 Task: For heading Calibri with Bold.  font size for heading24,  'Change the font style of data to'Bell MT.  and font size to 16,  Change the alignment of both headline & data to Align middle & Align Center.  In the sheet  auditingSalesTrends_2023
Action: Mouse moved to (115, 117)
Screenshot: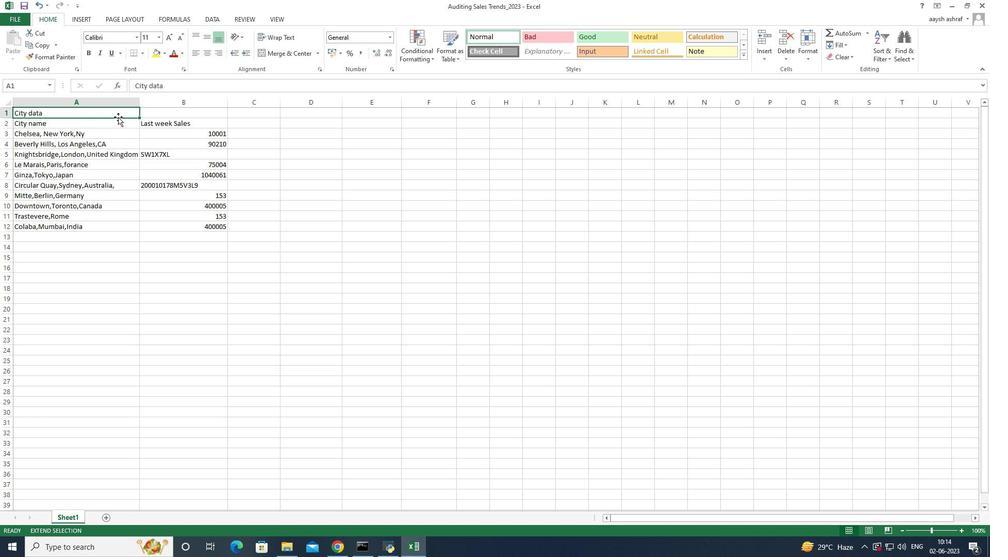 
Action: Key pressed <Key.shift_r>
Screenshot: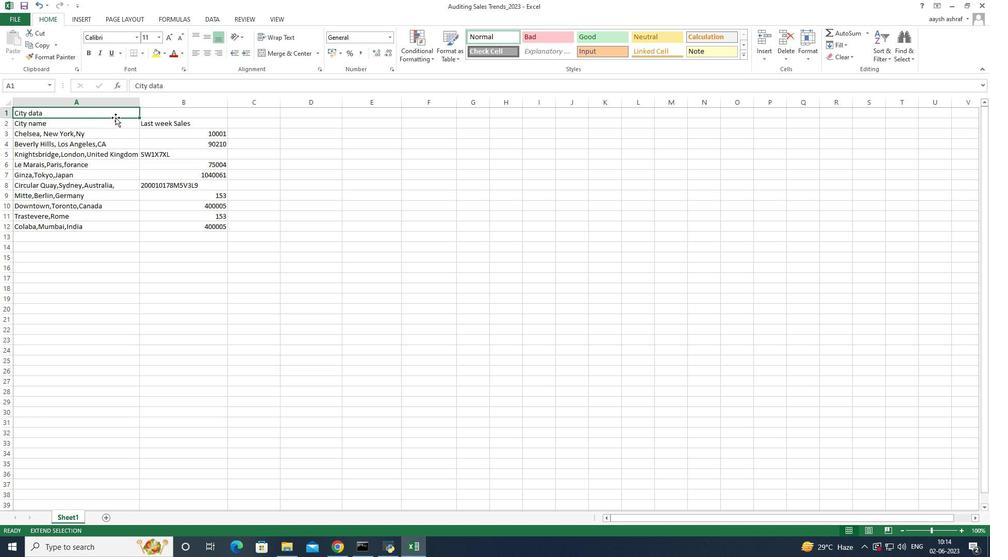 
Action: Mouse moved to (114, 119)
Screenshot: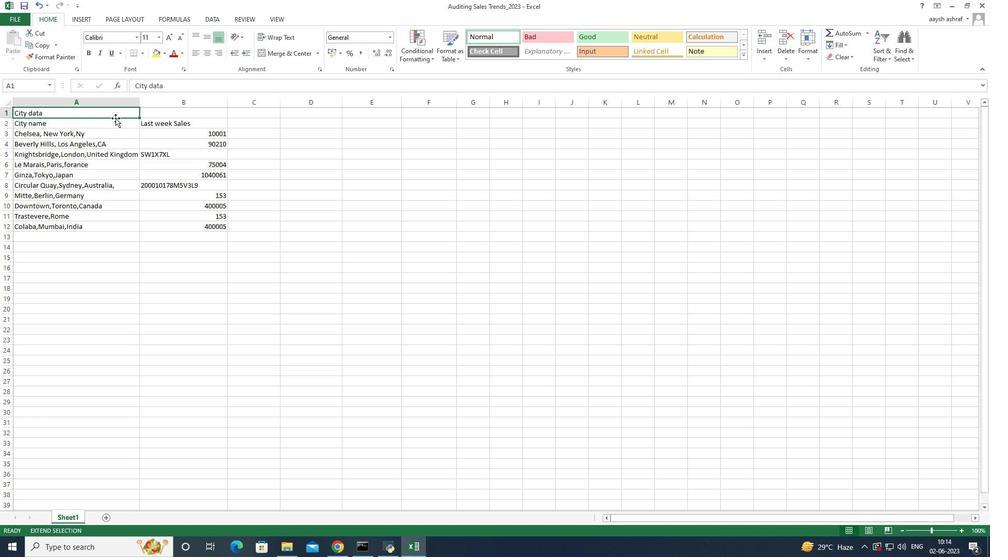 
Action: Key pressed <Key.shift_r>
Screenshot: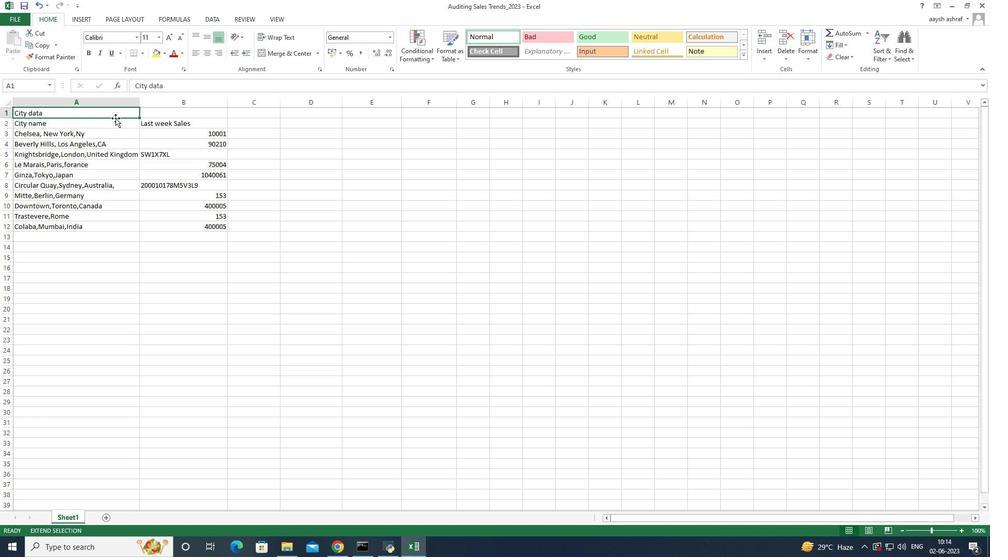 
Action: Mouse moved to (107, 123)
Screenshot: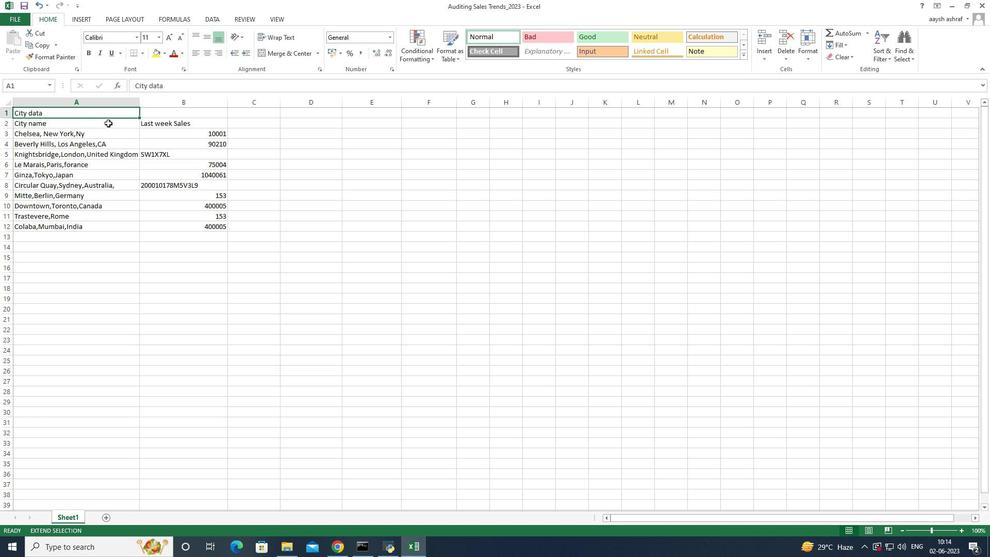 
Action: Key pressed <Key.shift_r><Key.shift_r><Key.shift_r><Key.shift_r><Key.shift_r><Key.shift_r><Key.right><Key.right><Key.shift_r><Key.shift_r><Key.shift_r><Key.shift_r><Key.shift_r><Key.shift_r><Key.shift_r><Key.shift_r><Key.shift_r><Key.shift_r><Key.shift_r><Key.shift_r><Key.shift_r><Key.shift_r><Key.shift_r><Key.shift_r><Key.left>
Screenshot: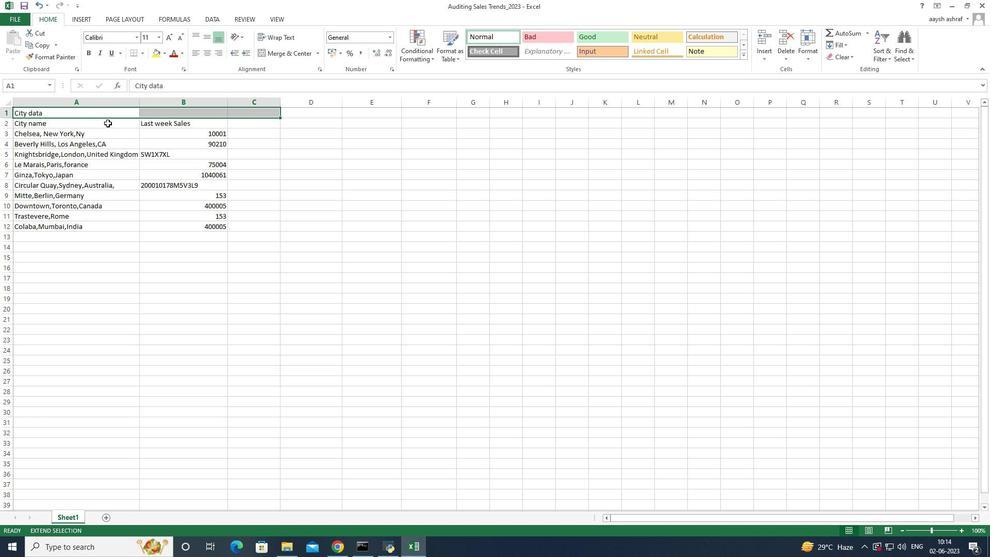
Action: Mouse moved to (288, 52)
Screenshot: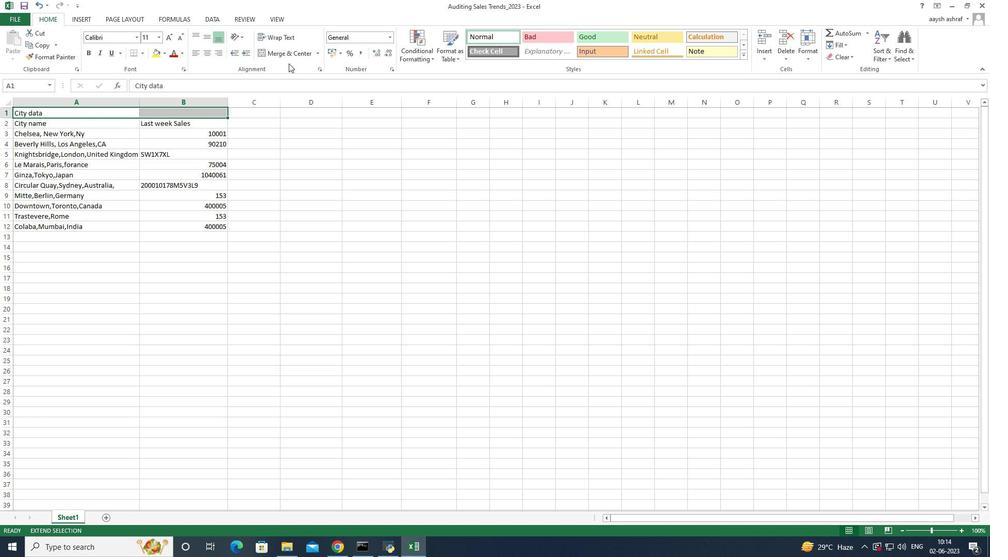 
Action: Mouse pressed left at (288, 52)
Screenshot: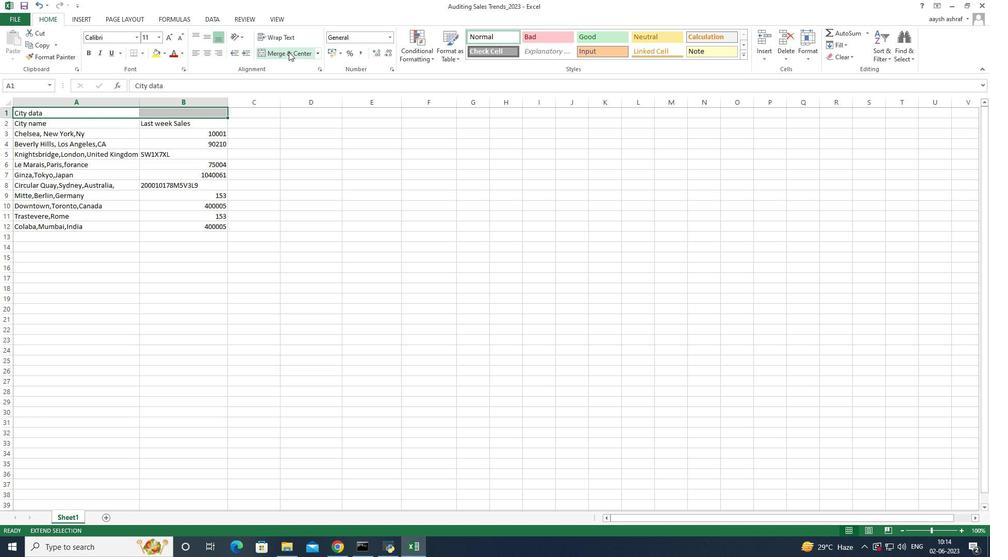 
Action: Mouse moved to (135, 39)
Screenshot: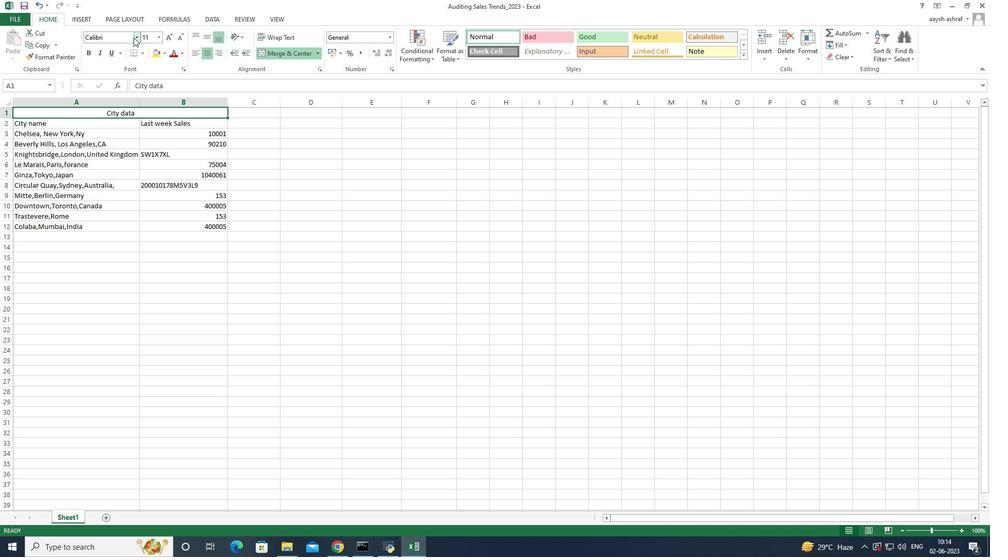 
Action: Mouse pressed left at (135, 39)
Screenshot: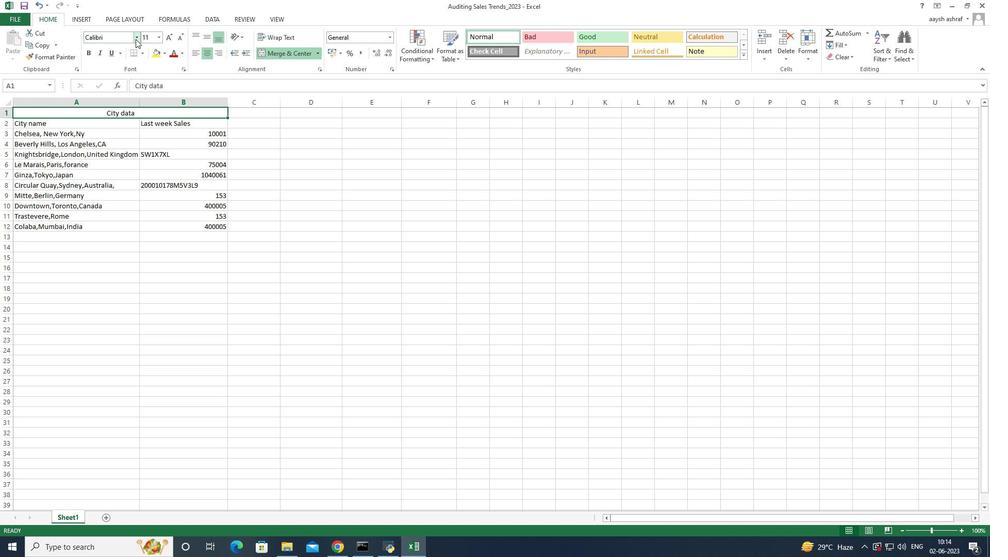 
Action: Mouse moved to (136, 76)
Screenshot: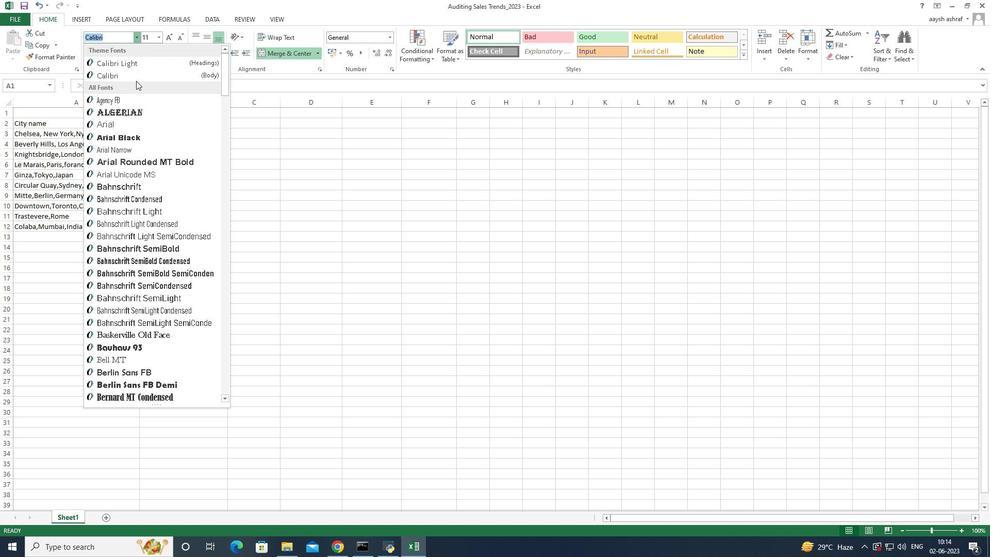 
Action: Mouse pressed left at (136, 76)
Screenshot: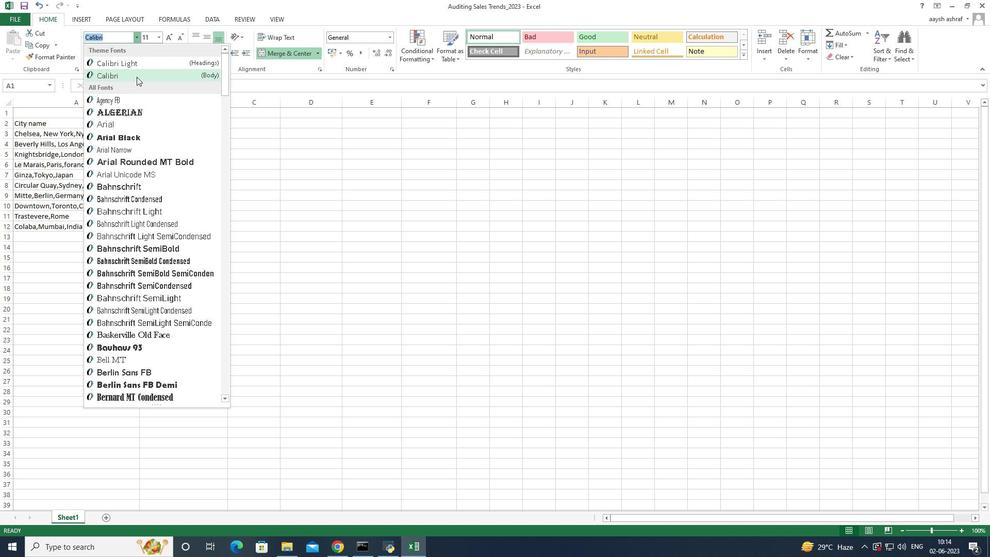 
Action: Mouse moved to (92, 56)
Screenshot: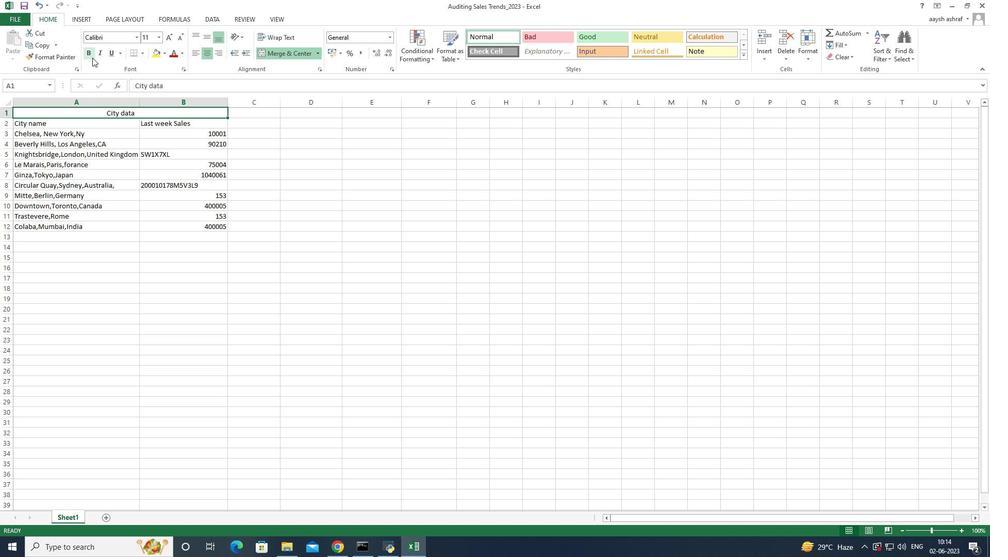 
Action: Mouse pressed left at (92, 56)
Screenshot: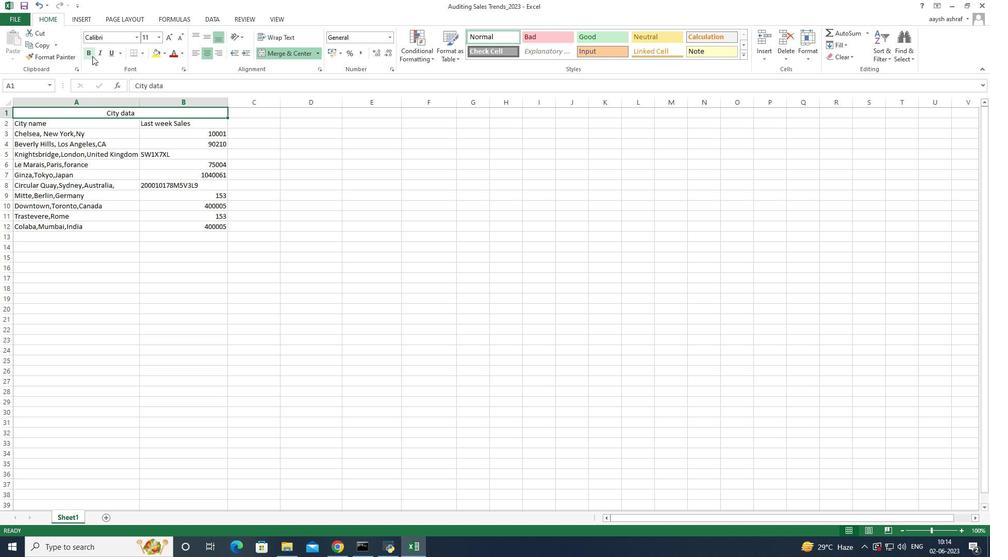 
Action: Mouse moved to (158, 37)
Screenshot: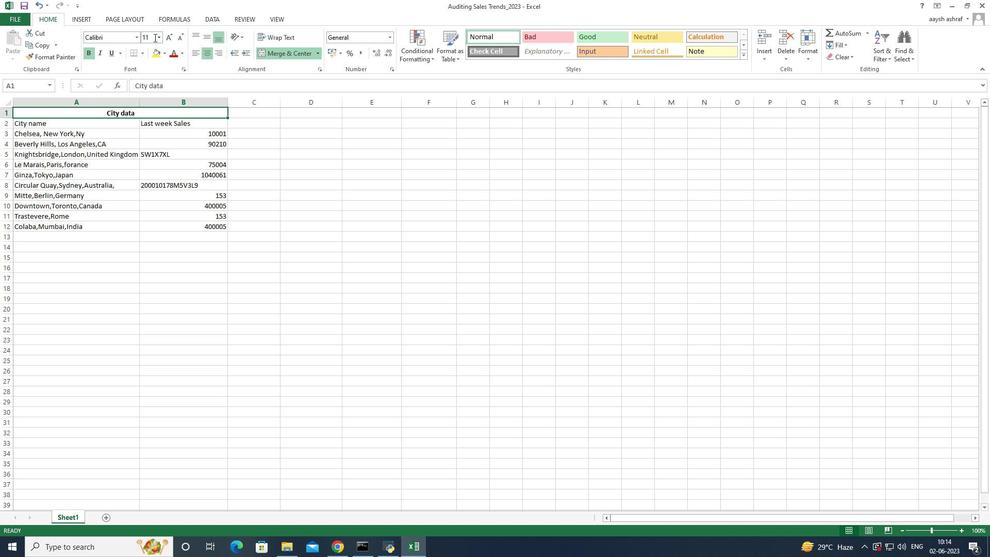 
Action: Mouse pressed left at (158, 37)
Screenshot: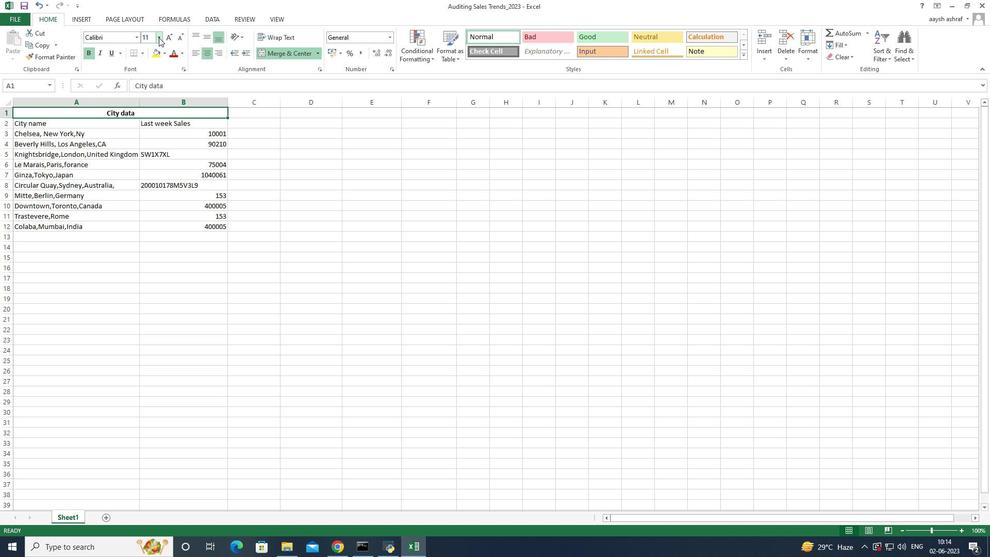 
Action: Mouse moved to (146, 149)
Screenshot: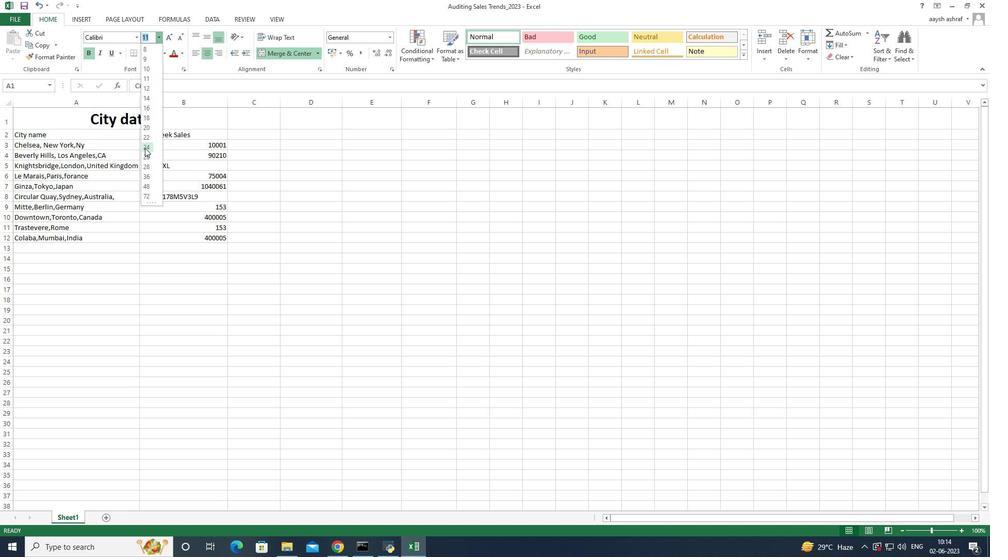 
Action: Mouse pressed left at (146, 149)
Screenshot: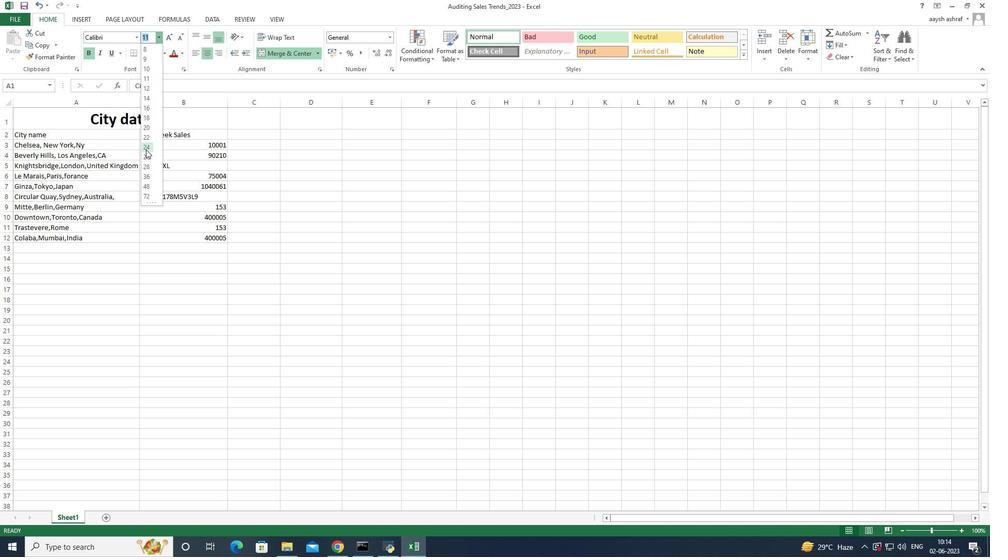 
Action: Mouse moved to (31, 253)
Screenshot: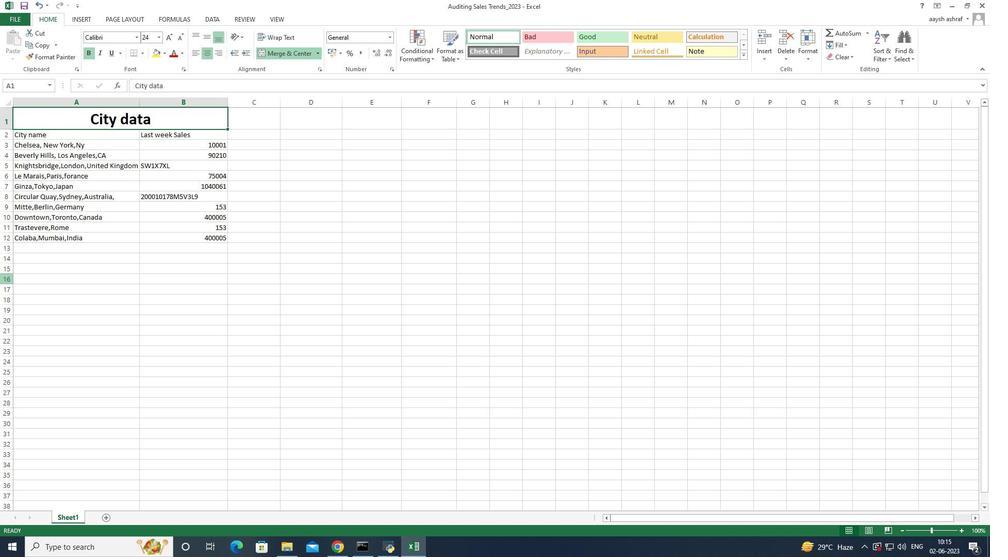 
Action: Mouse pressed left at (31, 253)
Screenshot: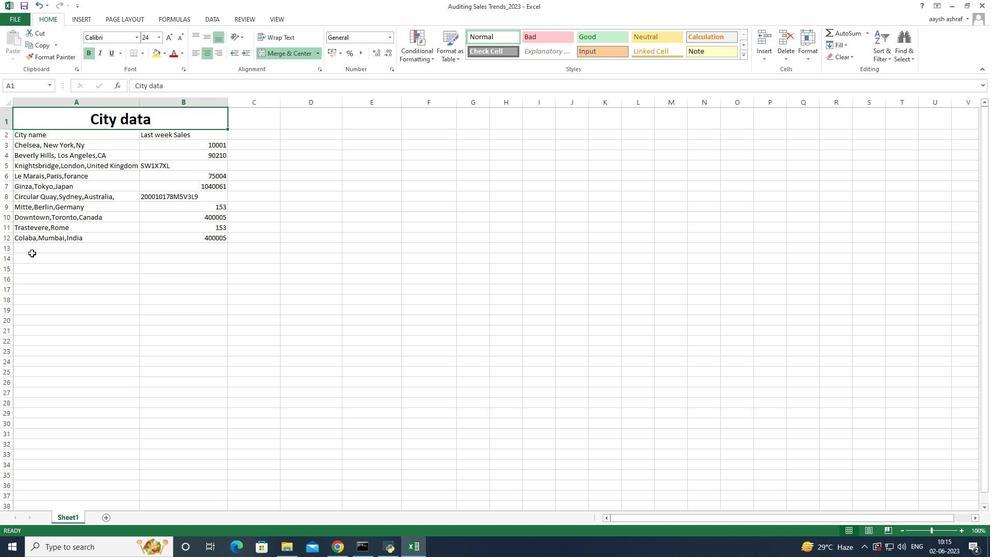 
Action: Mouse moved to (119, 184)
Screenshot: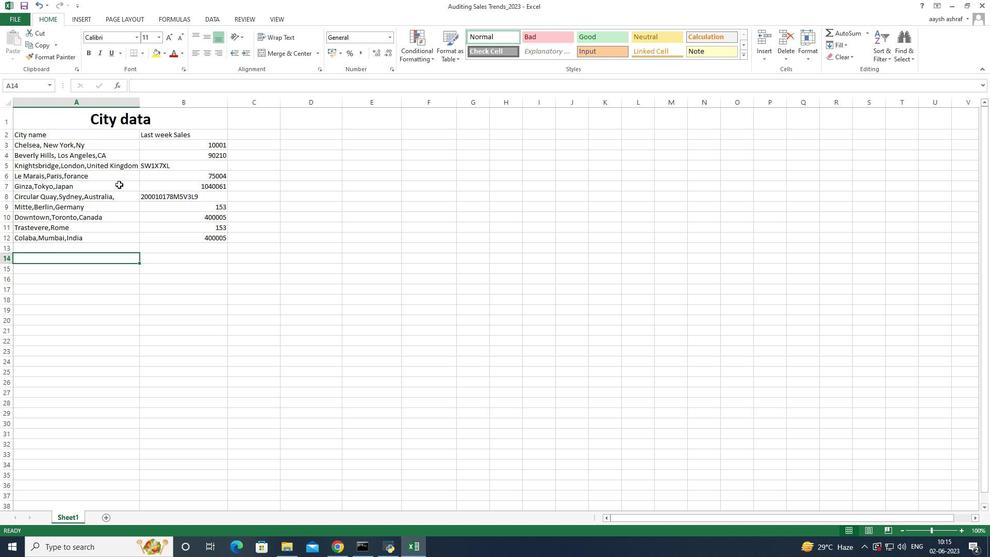 
Action: Mouse pressed left at (119, 184)
Screenshot: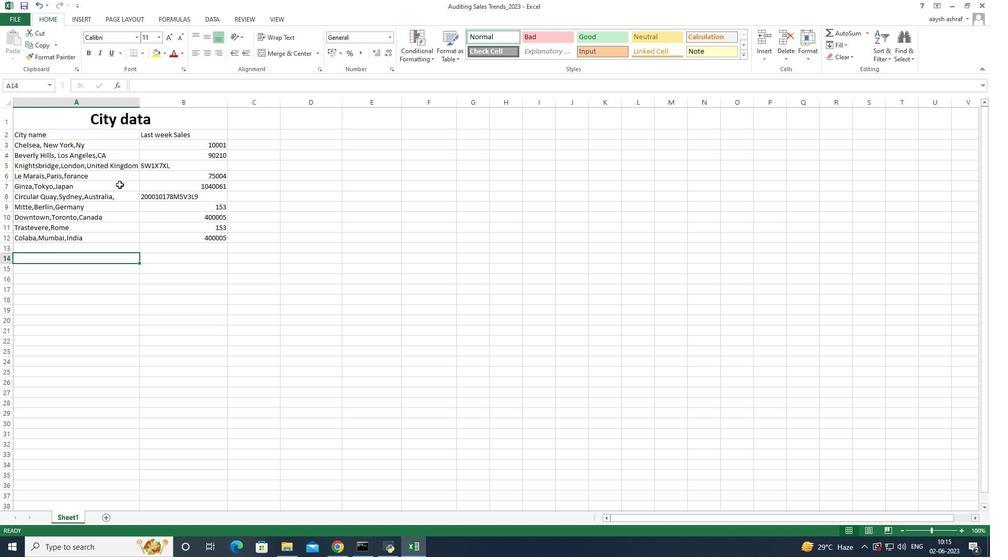 
Action: Mouse moved to (36, 131)
Screenshot: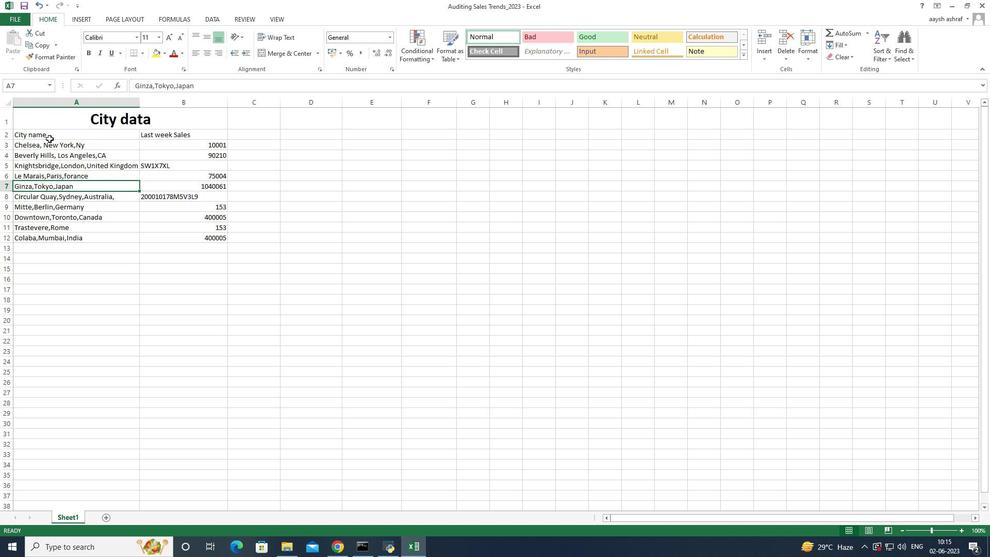 
Action: Mouse pressed left at (36, 131)
Screenshot: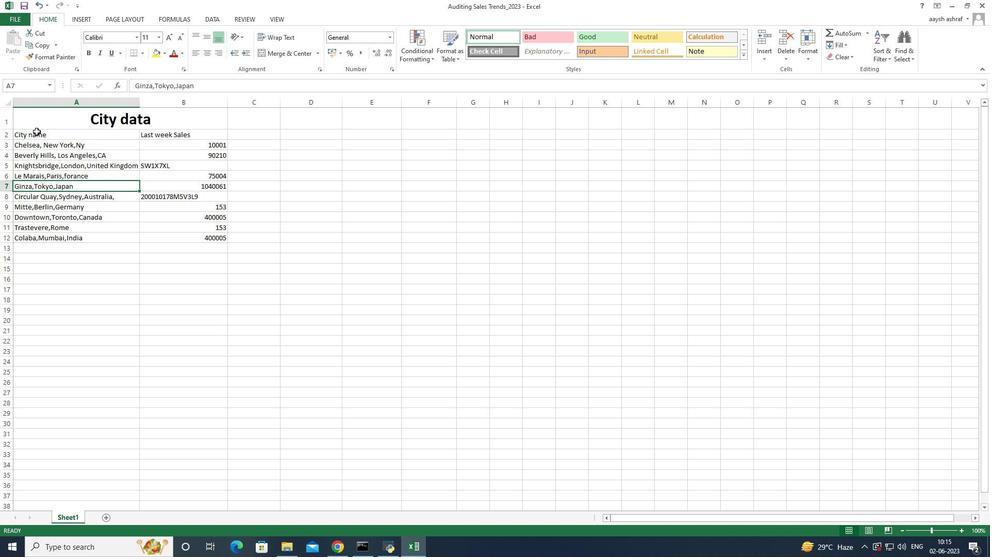 
Action: Mouse moved to (134, 39)
Screenshot: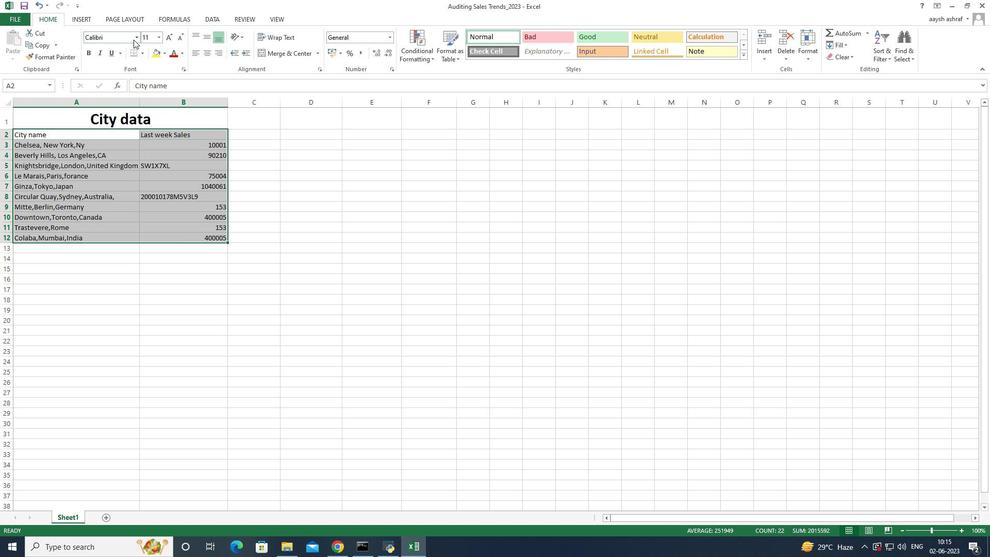 
Action: Mouse pressed left at (134, 39)
Screenshot: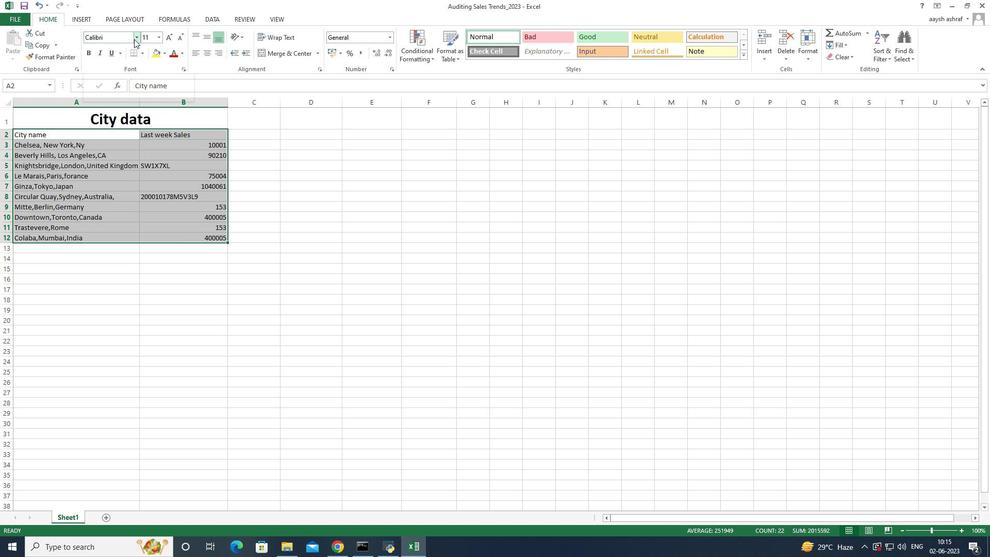 
Action: Mouse moved to (119, 305)
Screenshot: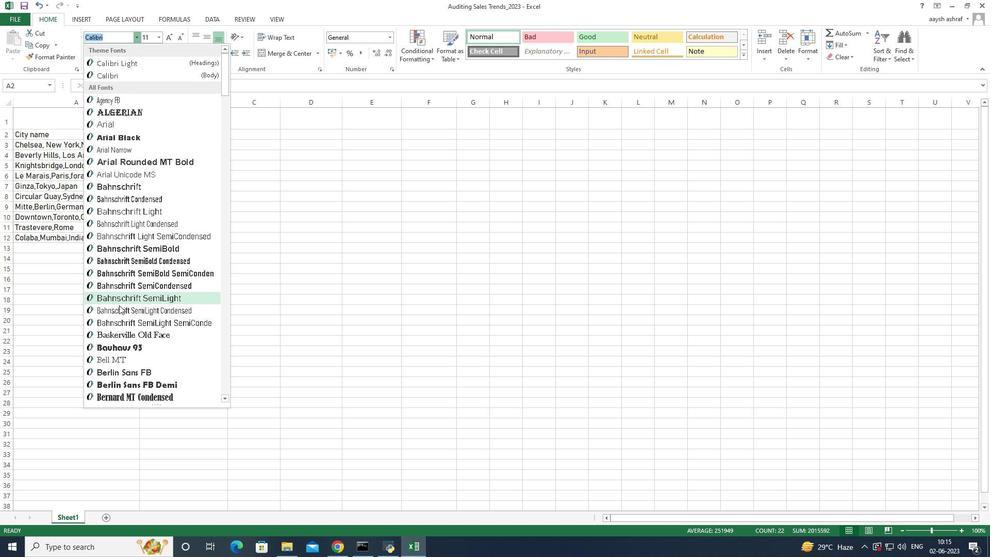 
Action: Mouse scrolled (119, 305) with delta (0, 0)
Screenshot: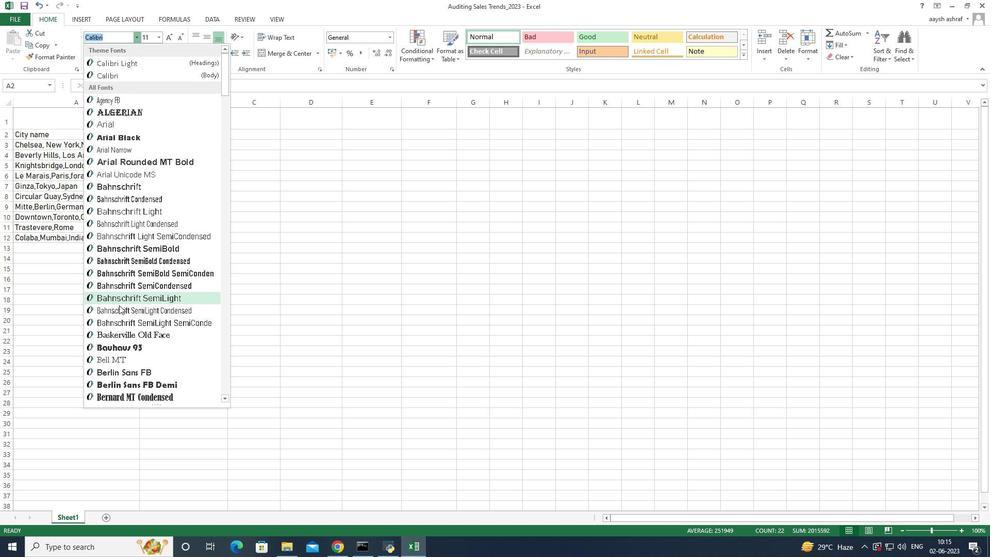 
Action: Mouse scrolled (119, 305) with delta (0, 0)
Screenshot: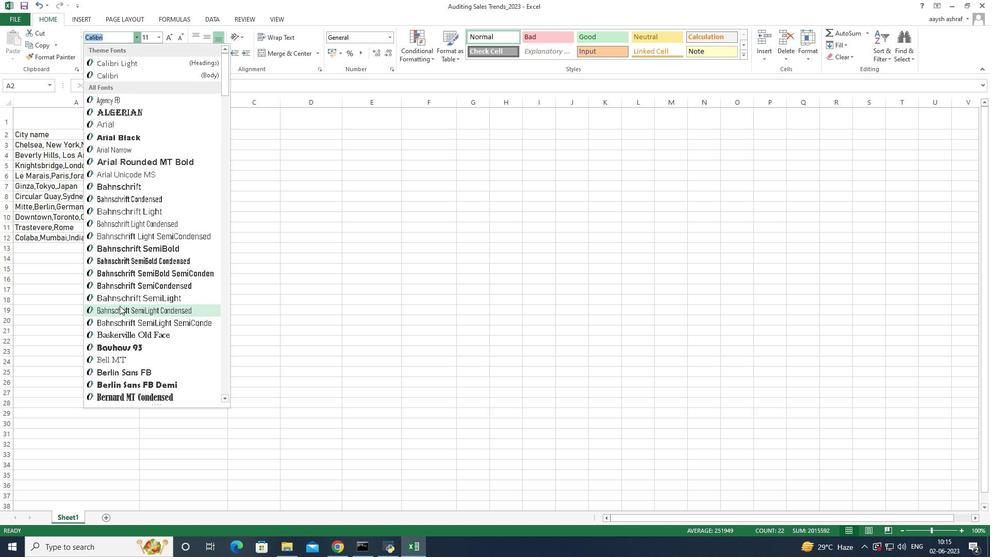
Action: Mouse moved to (132, 282)
Screenshot: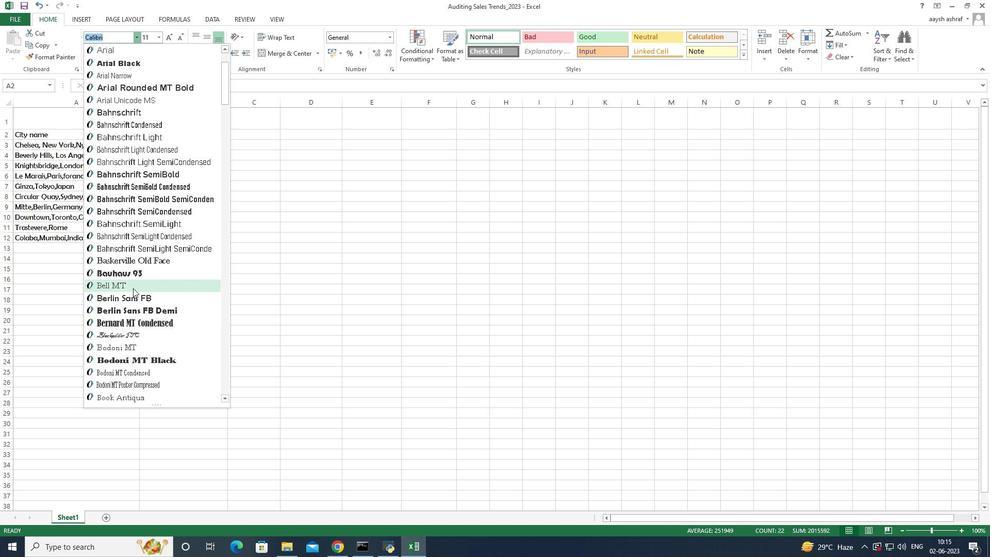 
Action: Mouse pressed left at (132, 282)
Screenshot: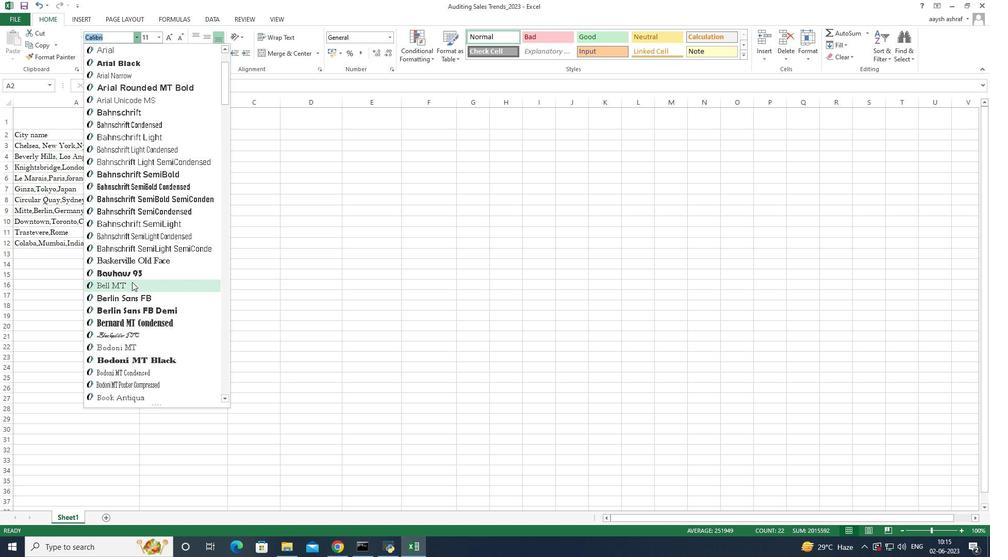 
Action: Mouse moved to (169, 237)
Screenshot: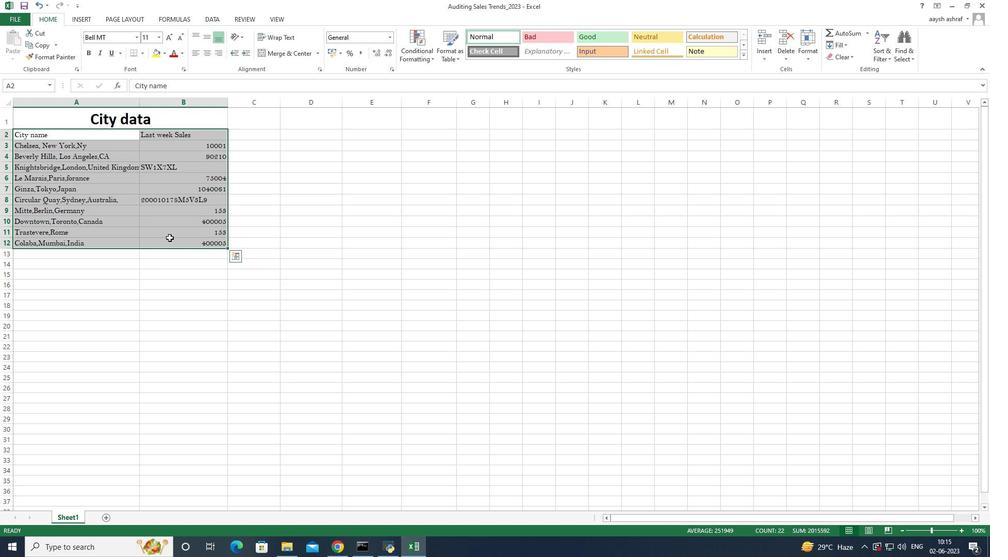 
Action: Mouse pressed left at (169, 237)
Screenshot: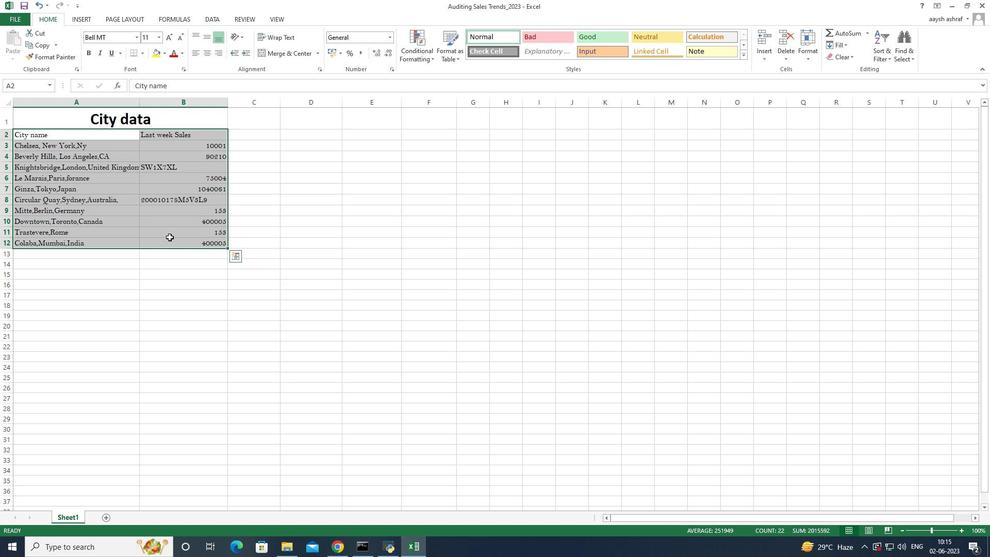 
Action: Mouse moved to (152, 114)
Screenshot: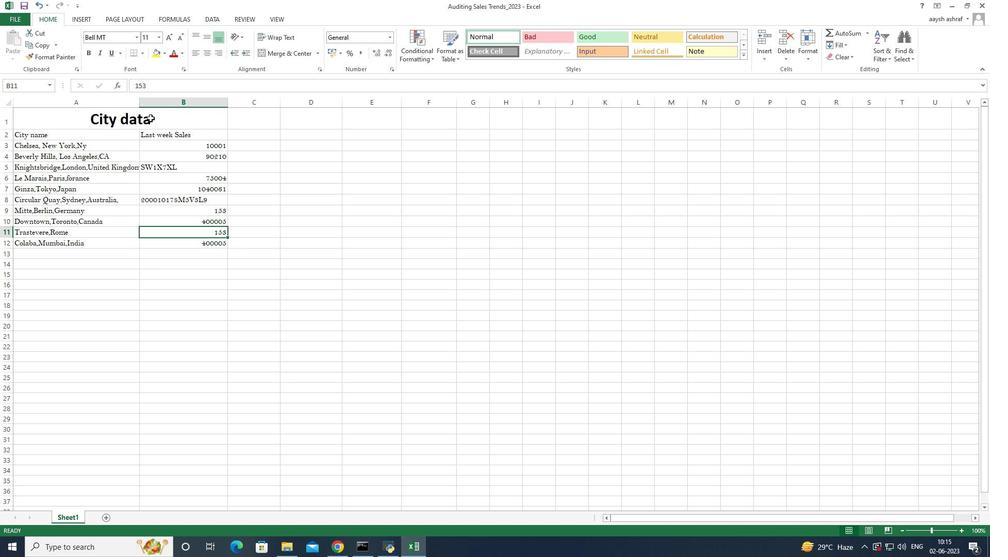 
Action: Mouse pressed left at (152, 114)
Screenshot: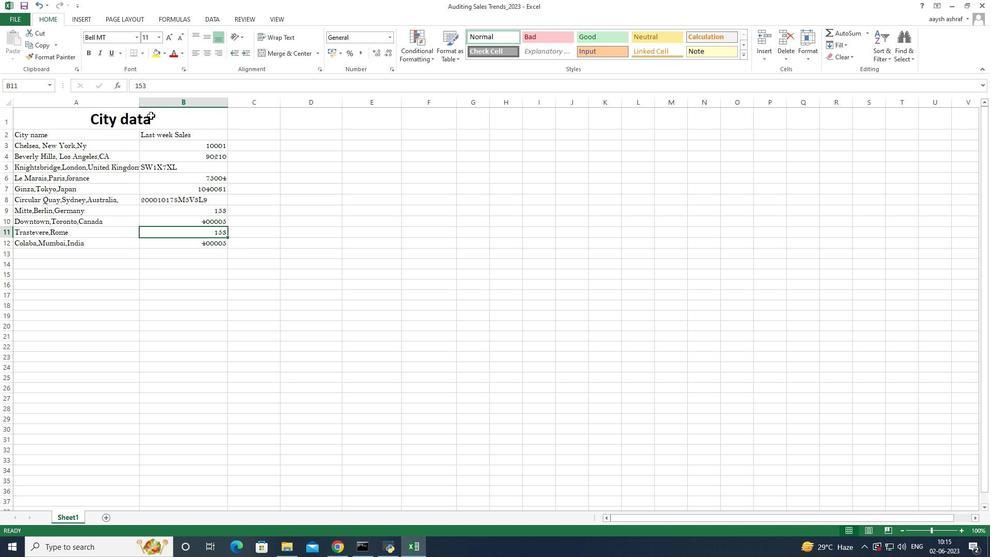 
Action: Mouse moved to (210, 38)
Screenshot: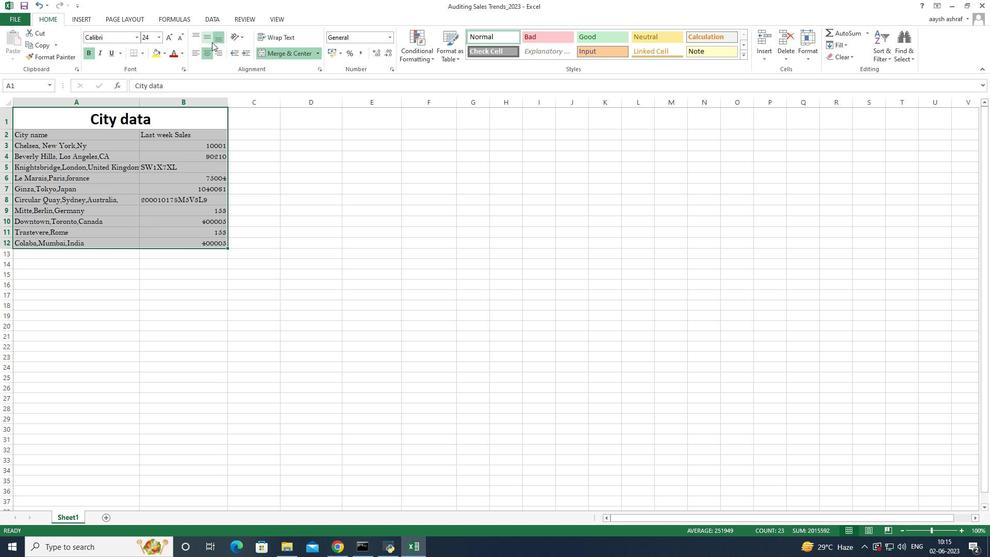 
Action: Mouse pressed left at (210, 38)
Screenshot: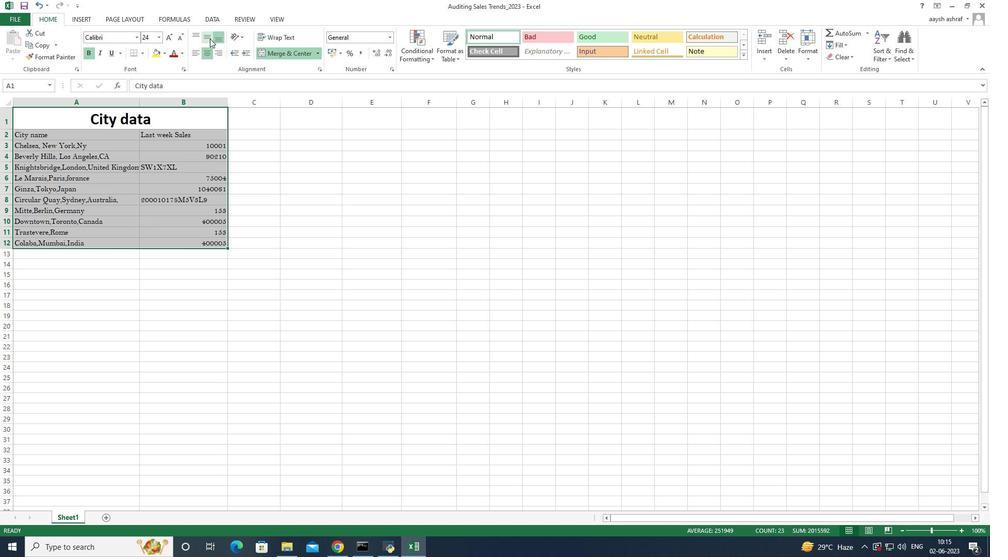 
Action: Mouse moved to (184, 264)
Screenshot: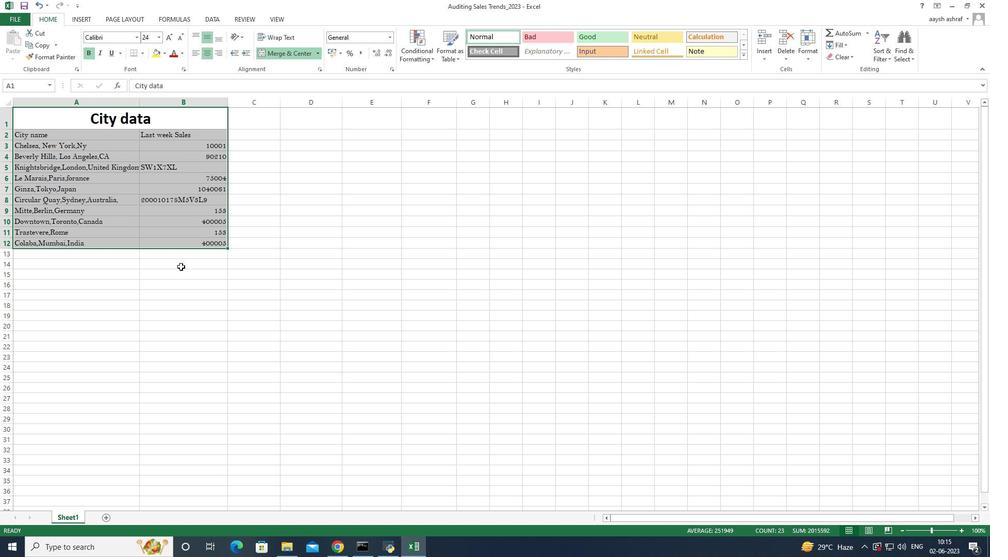
Action: Mouse pressed left at (184, 264)
Screenshot: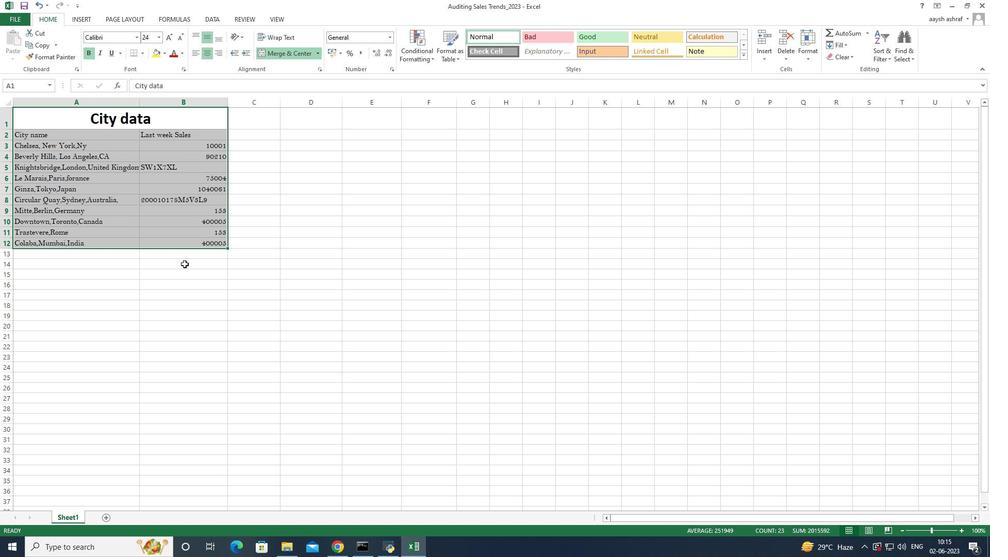 
Action: Mouse moved to (168, 206)
Screenshot: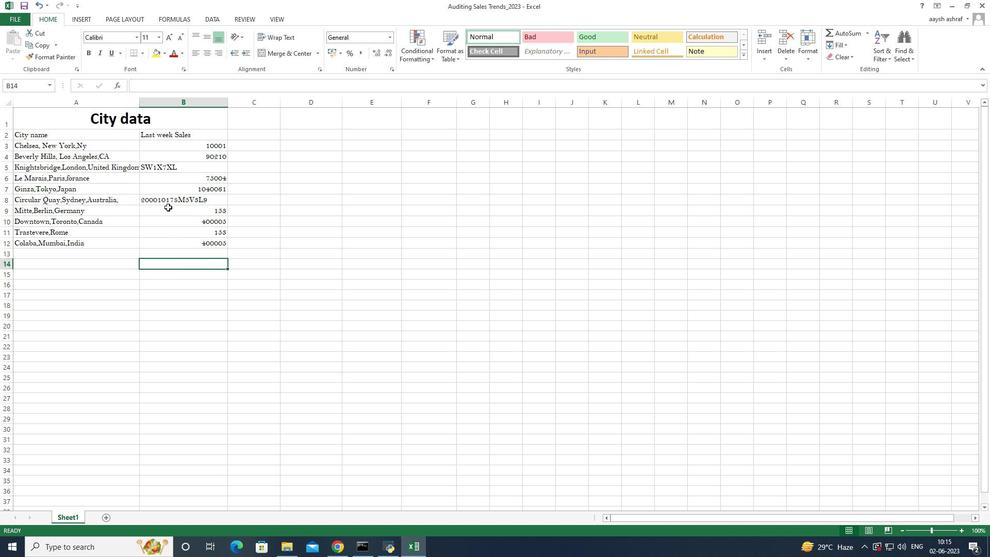 
Action: Mouse scrolled (168, 207) with delta (0, 0)
Screenshot: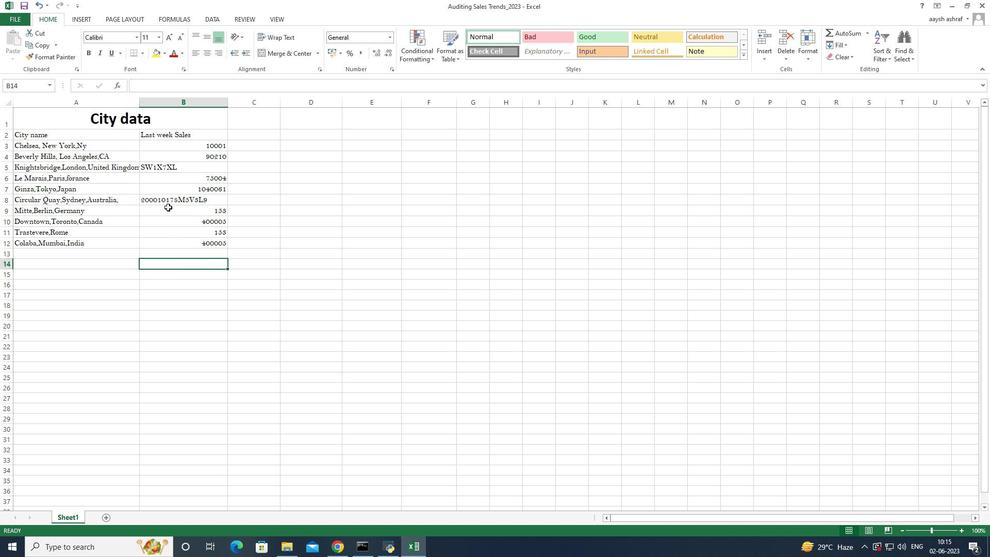 
Action: Mouse scrolled (168, 207) with delta (0, 0)
Screenshot: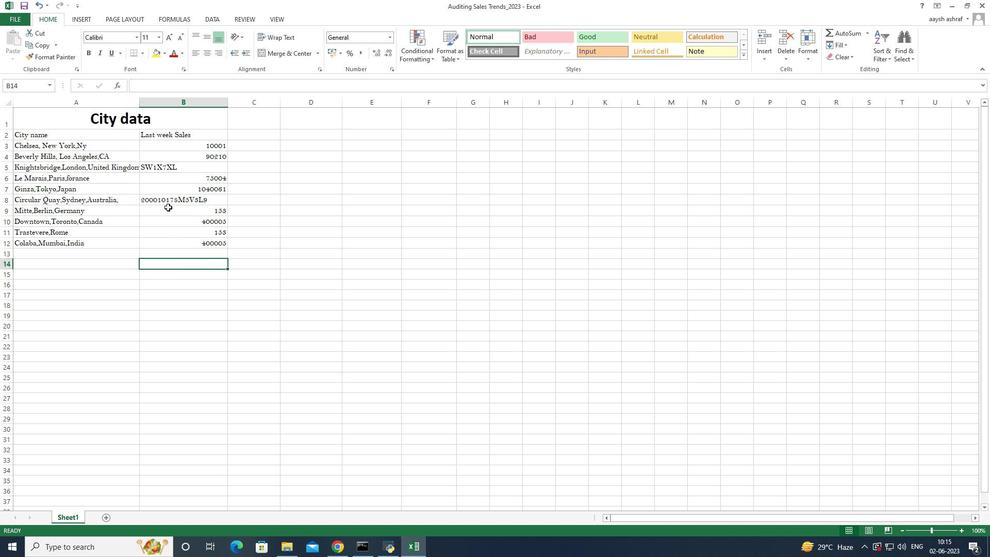 
Action: Mouse scrolled (168, 207) with delta (0, 0)
Screenshot: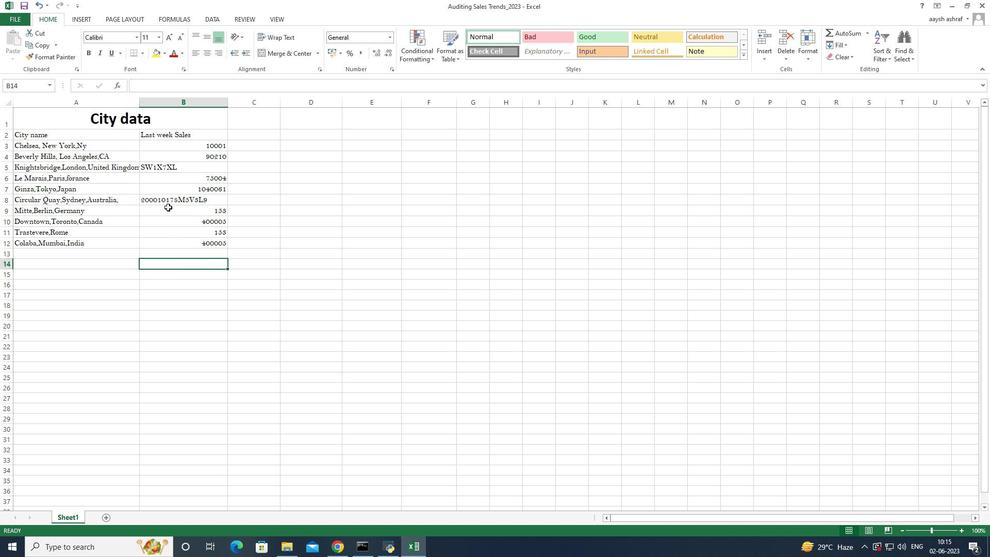 
Action: Mouse scrolled (168, 207) with delta (0, 0)
Screenshot: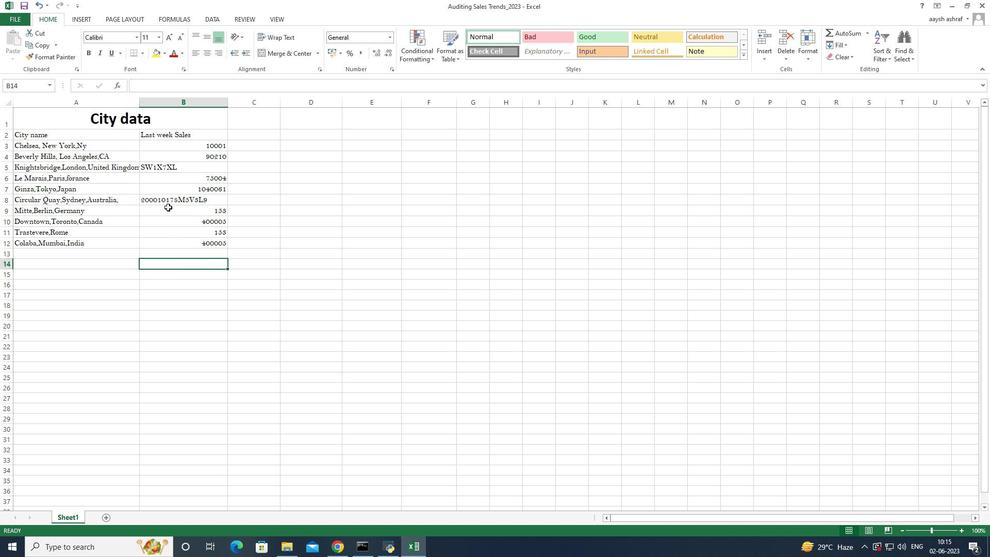 
Action: Mouse moved to (47, 112)
Screenshot: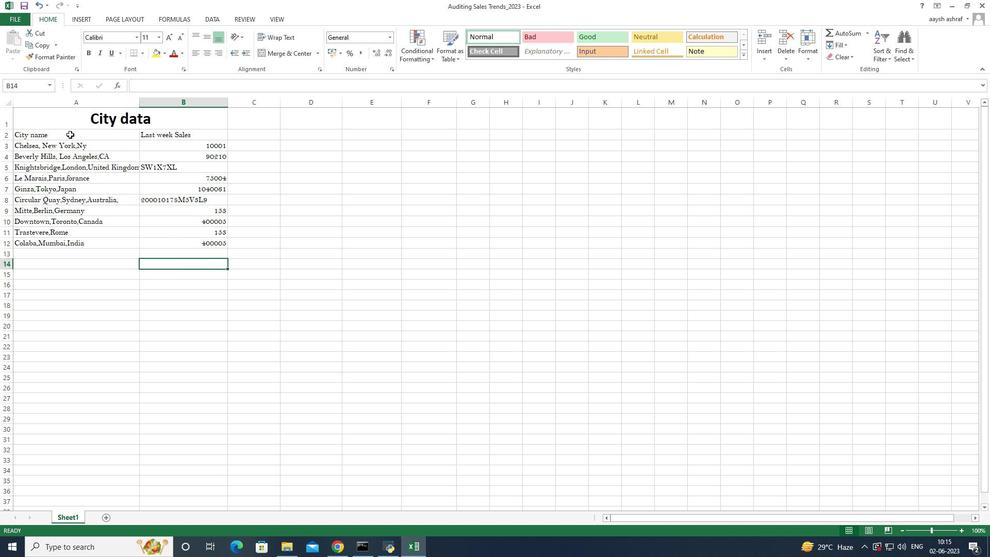 
Action: Mouse pressed left at (47, 112)
Screenshot: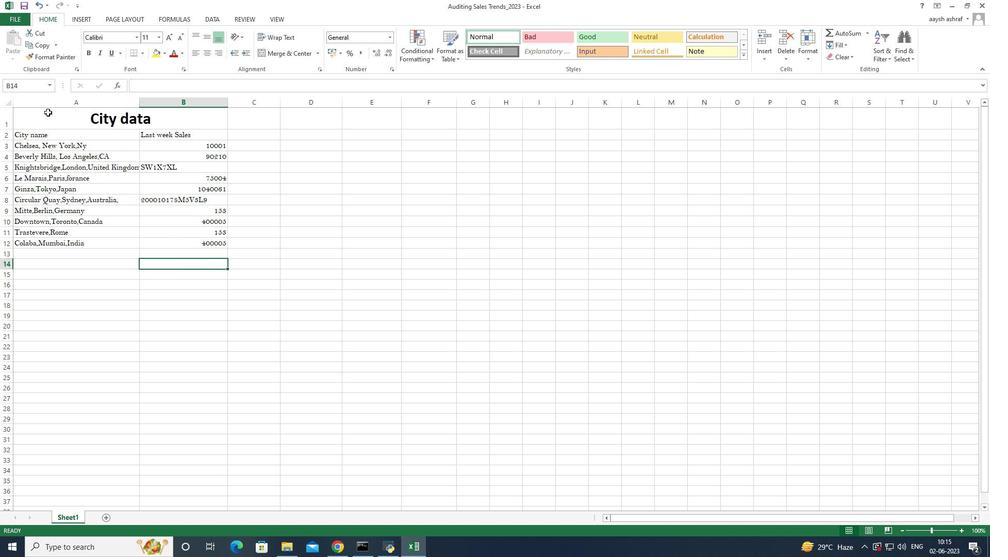 
Action: Mouse moved to (47, 112)
Screenshot: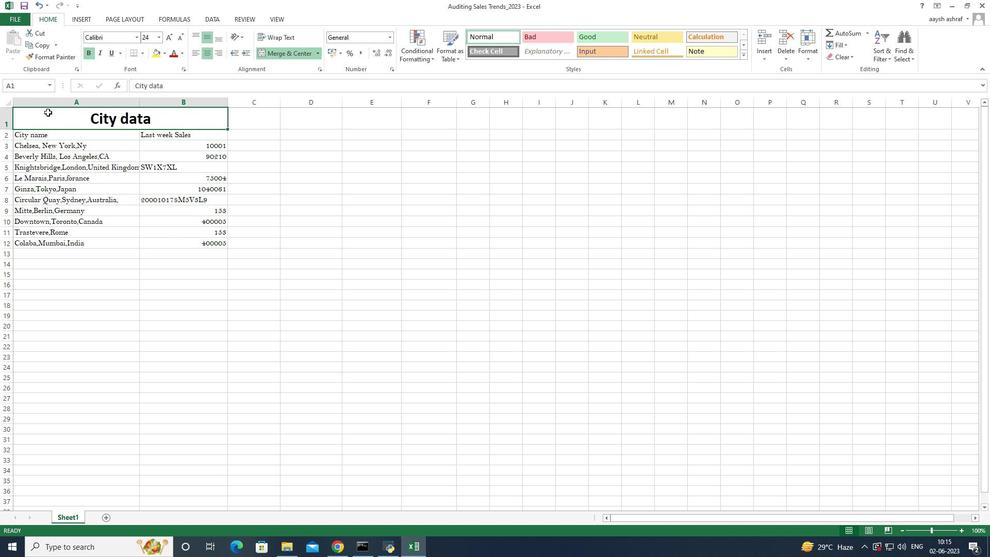 
